 Task: In the  document adaptation.epub, change border color to  'Brown' and border width to  '1.5' Select the first Column and fill it with the color  Light Magenta
Action: Mouse moved to (452, 248)
Screenshot: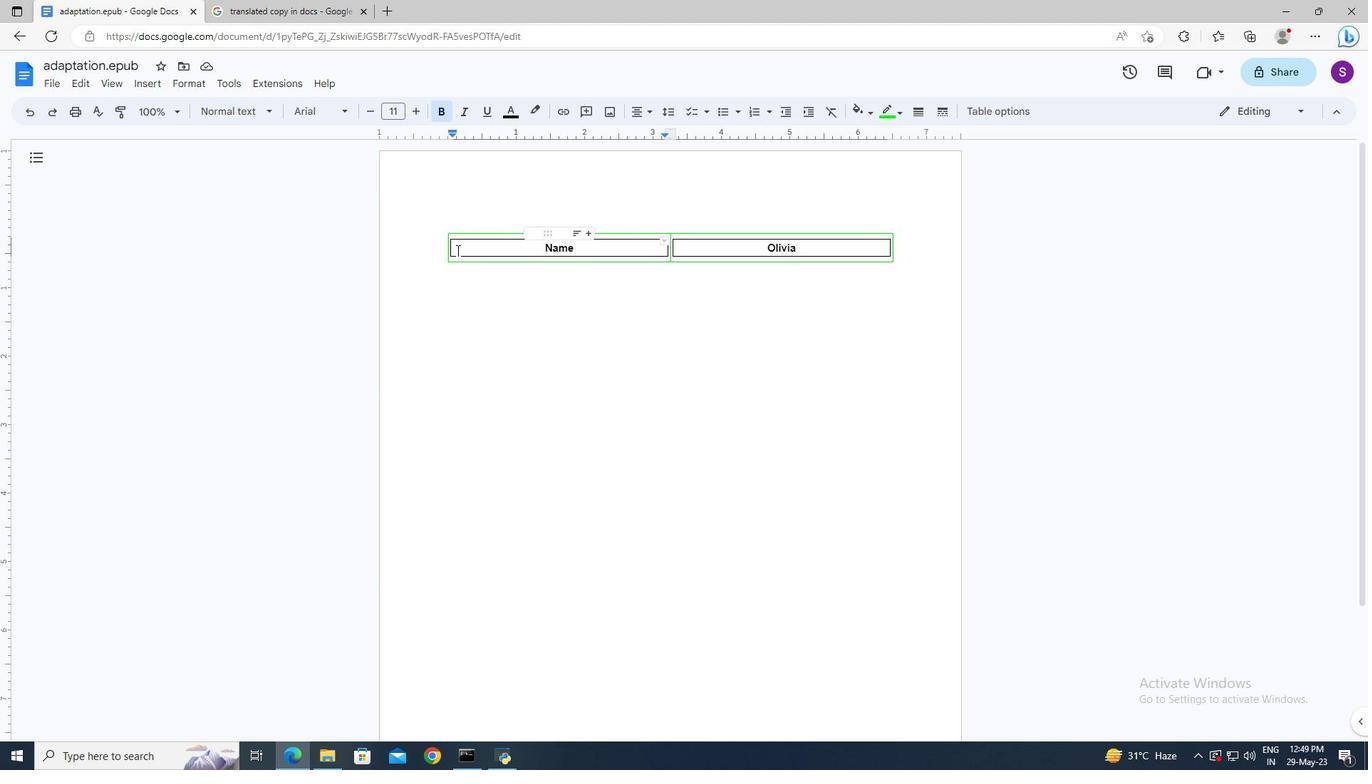 
Action: Mouse pressed left at (452, 248)
Screenshot: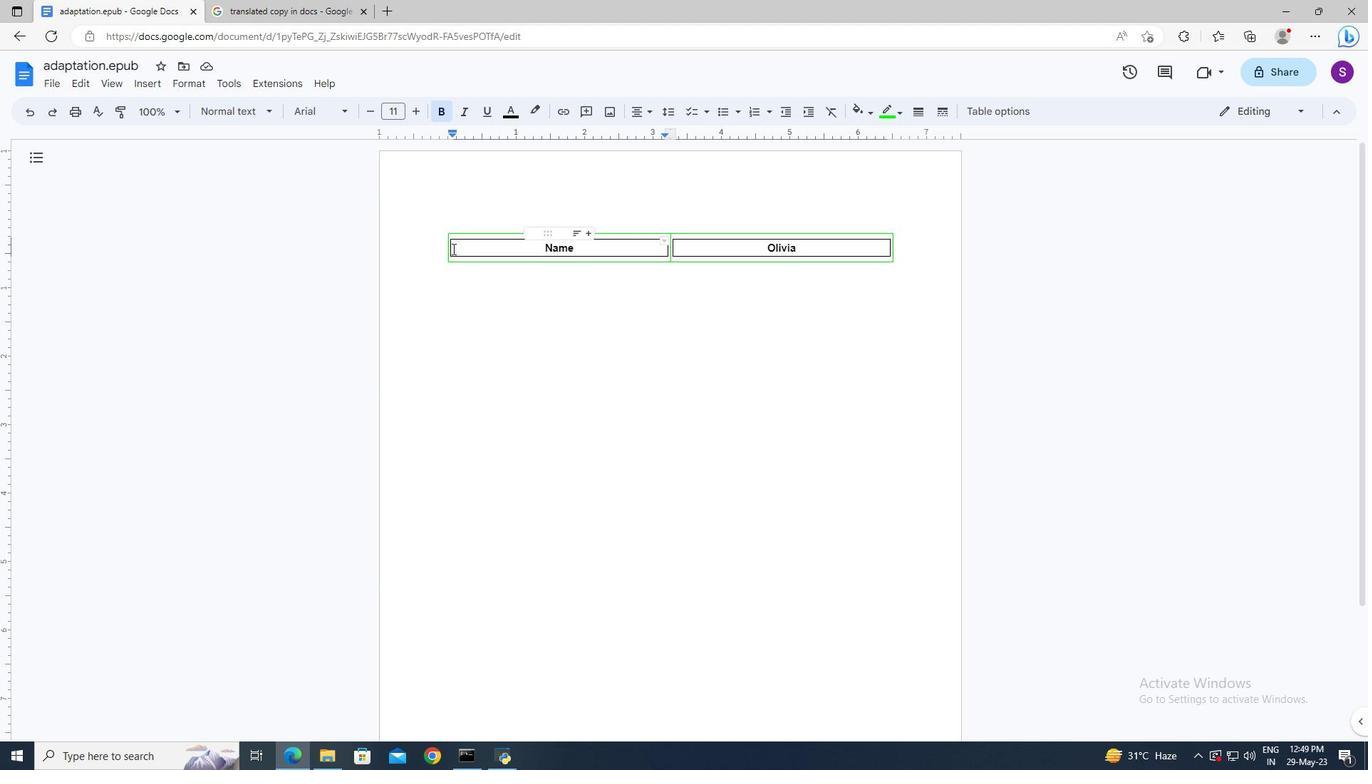 
Action: Mouse moved to (452, 248)
Screenshot: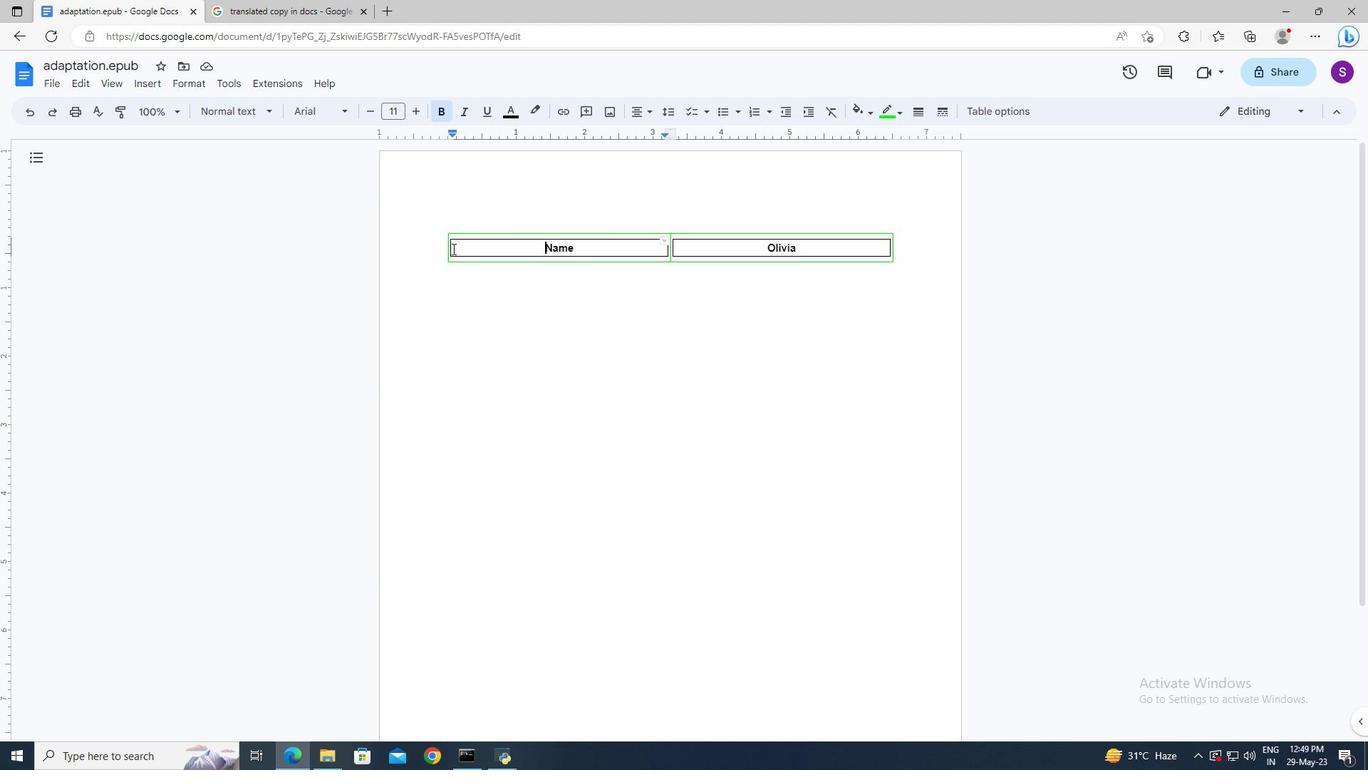 
Action: Key pressed ctrl+A
Screenshot: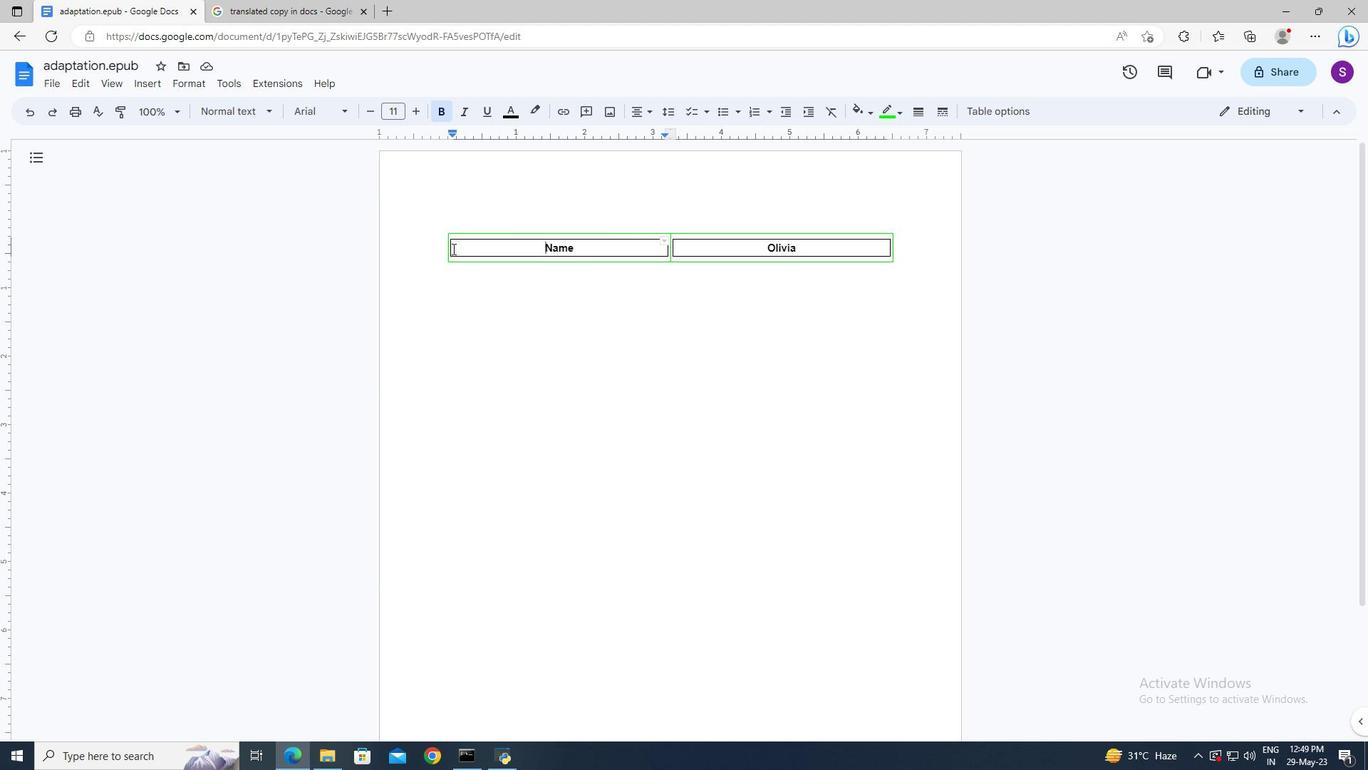 
Action: Mouse moved to (196, 82)
Screenshot: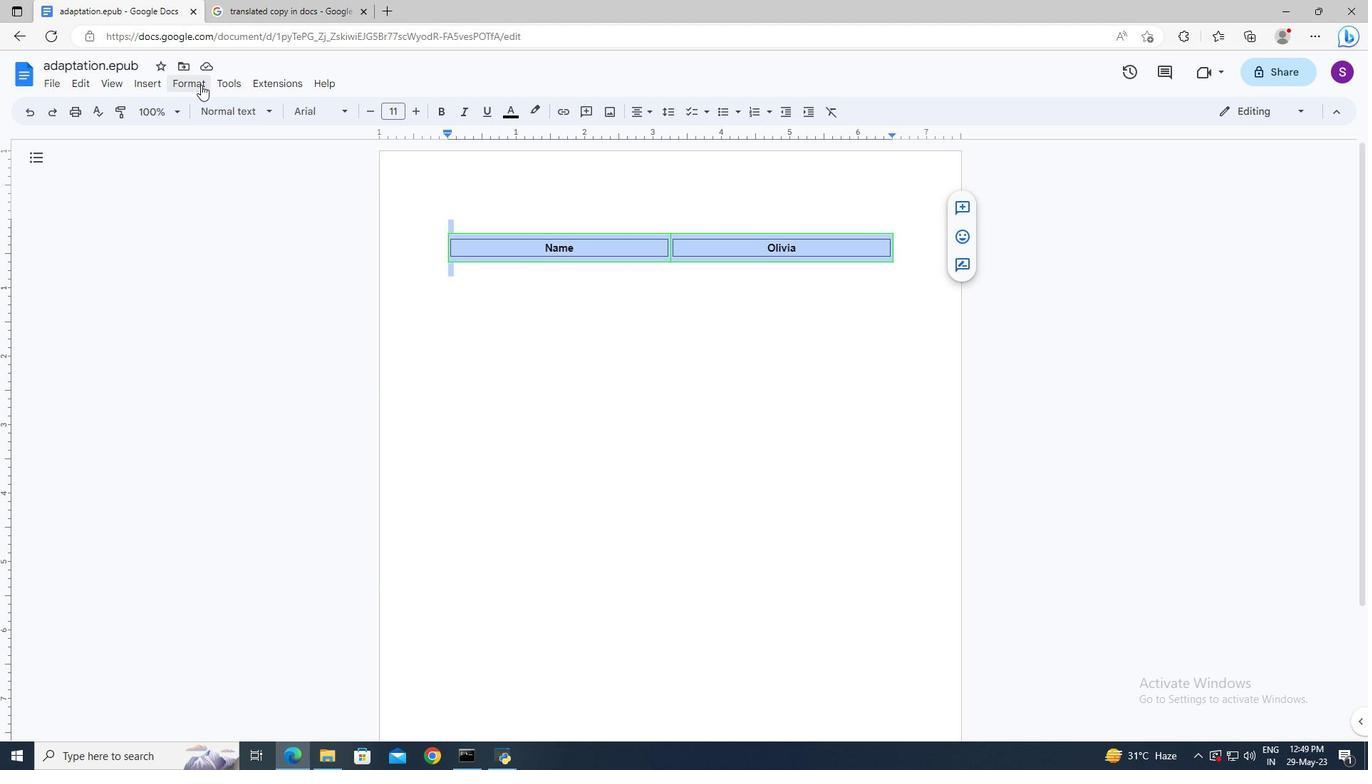 
Action: Mouse pressed left at (196, 82)
Screenshot: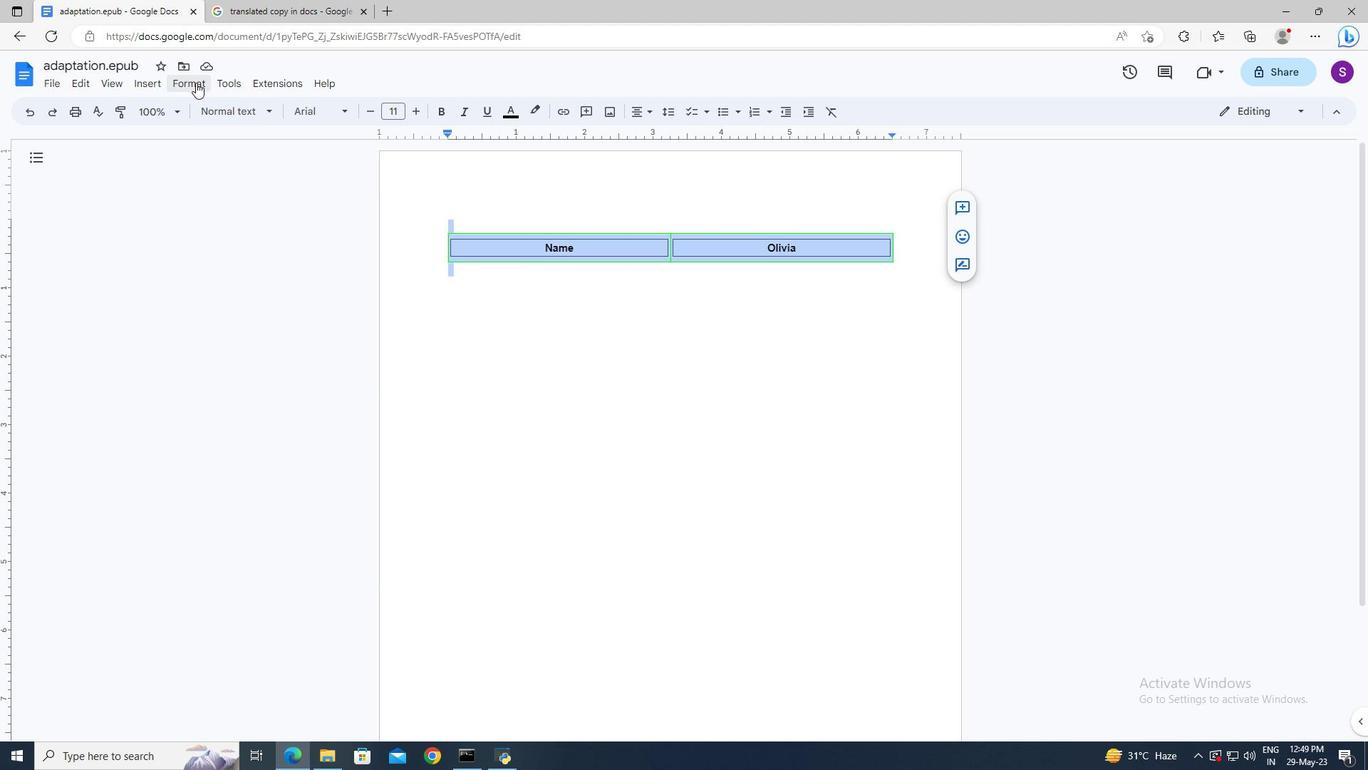 
Action: Mouse moved to (409, 139)
Screenshot: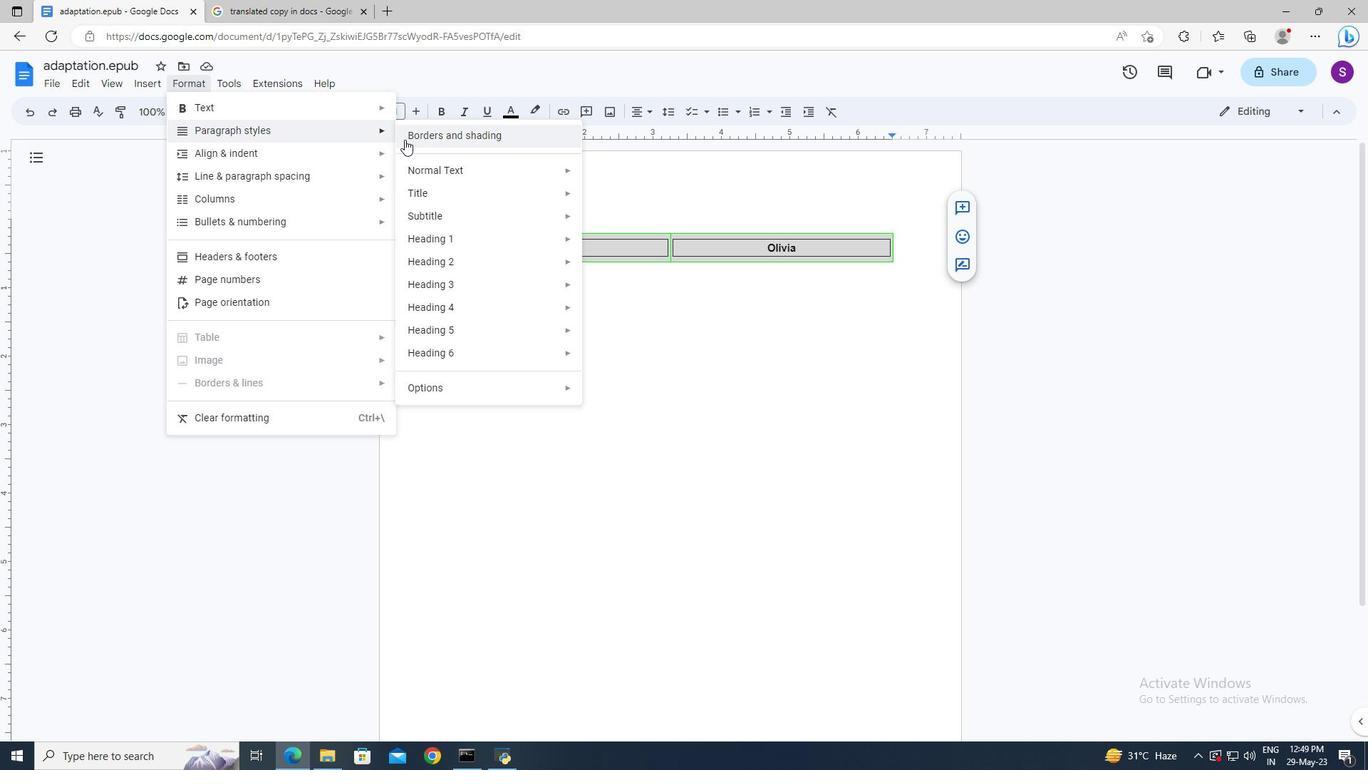 
Action: Mouse pressed left at (409, 139)
Screenshot: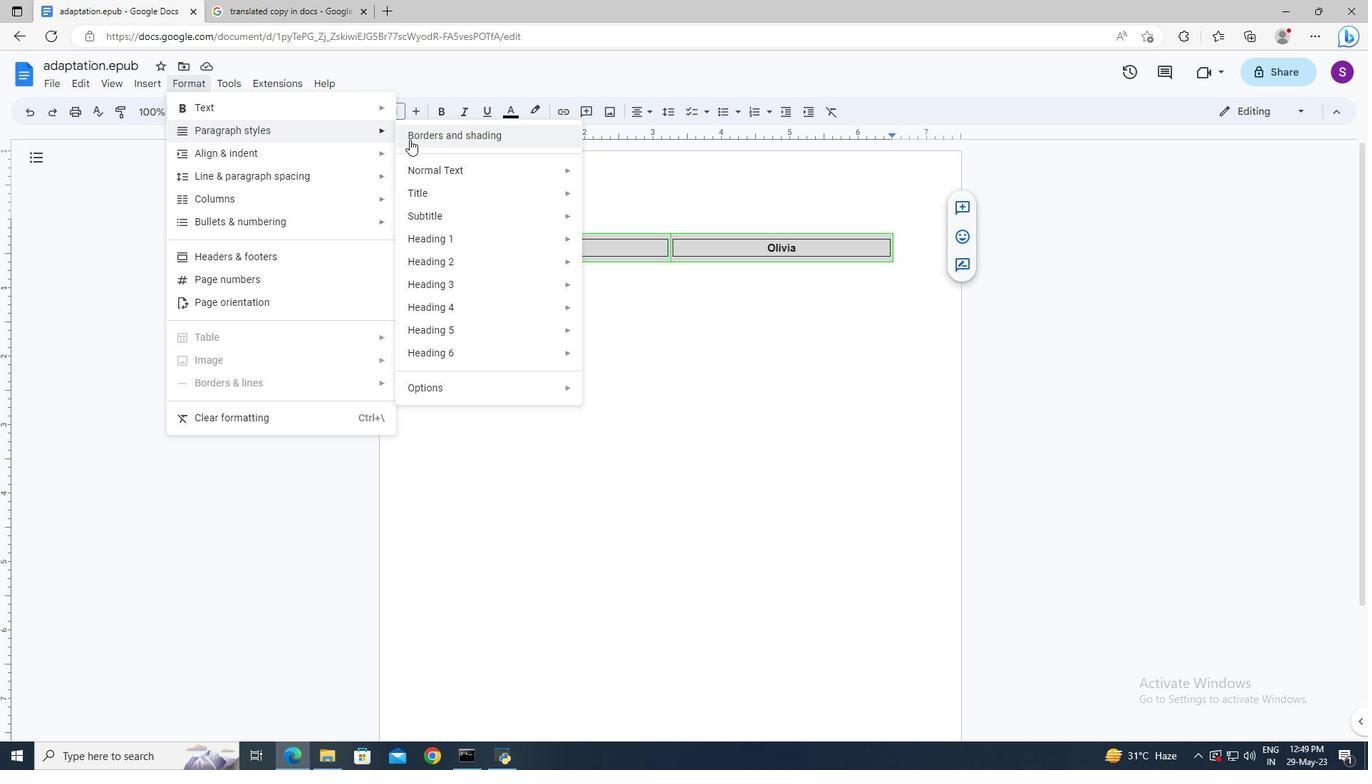 
Action: Mouse moved to (775, 407)
Screenshot: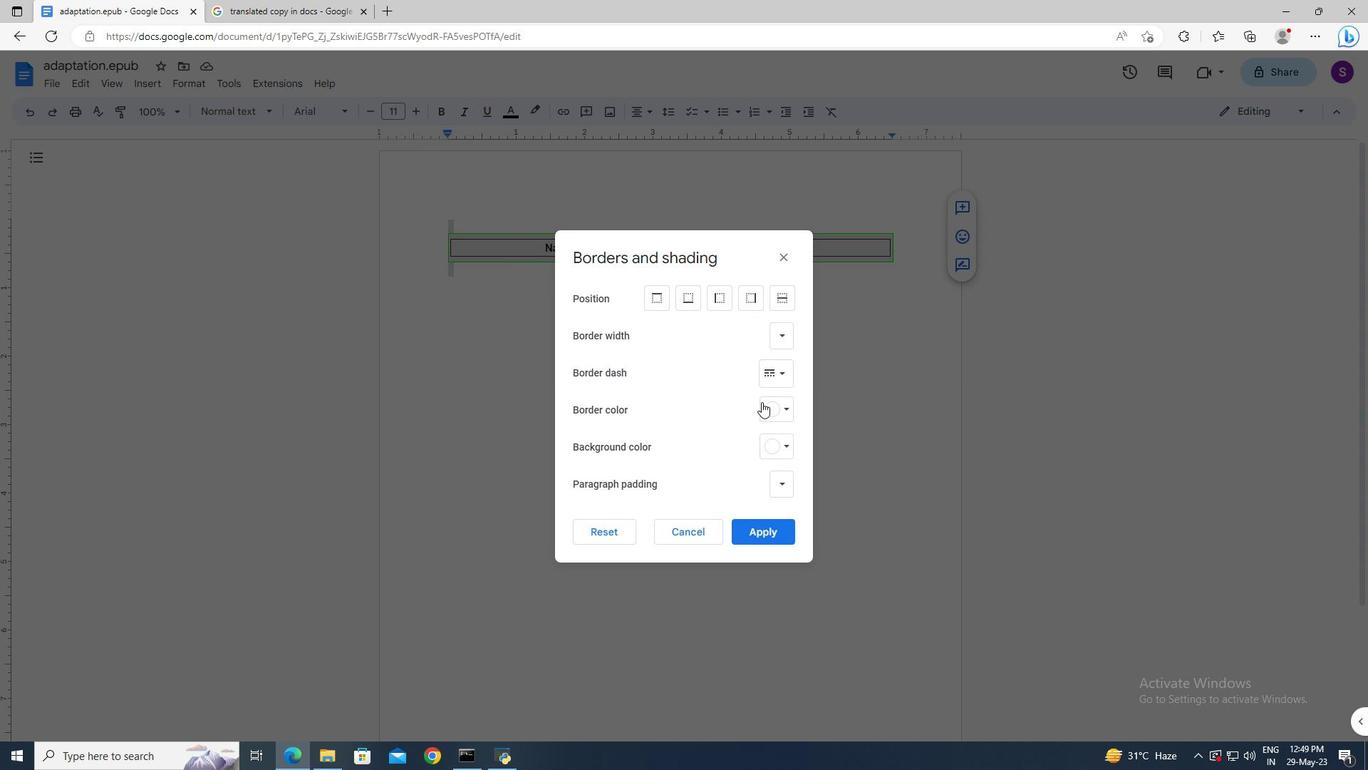
Action: Mouse pressed left at (775, 407)
Screenshot: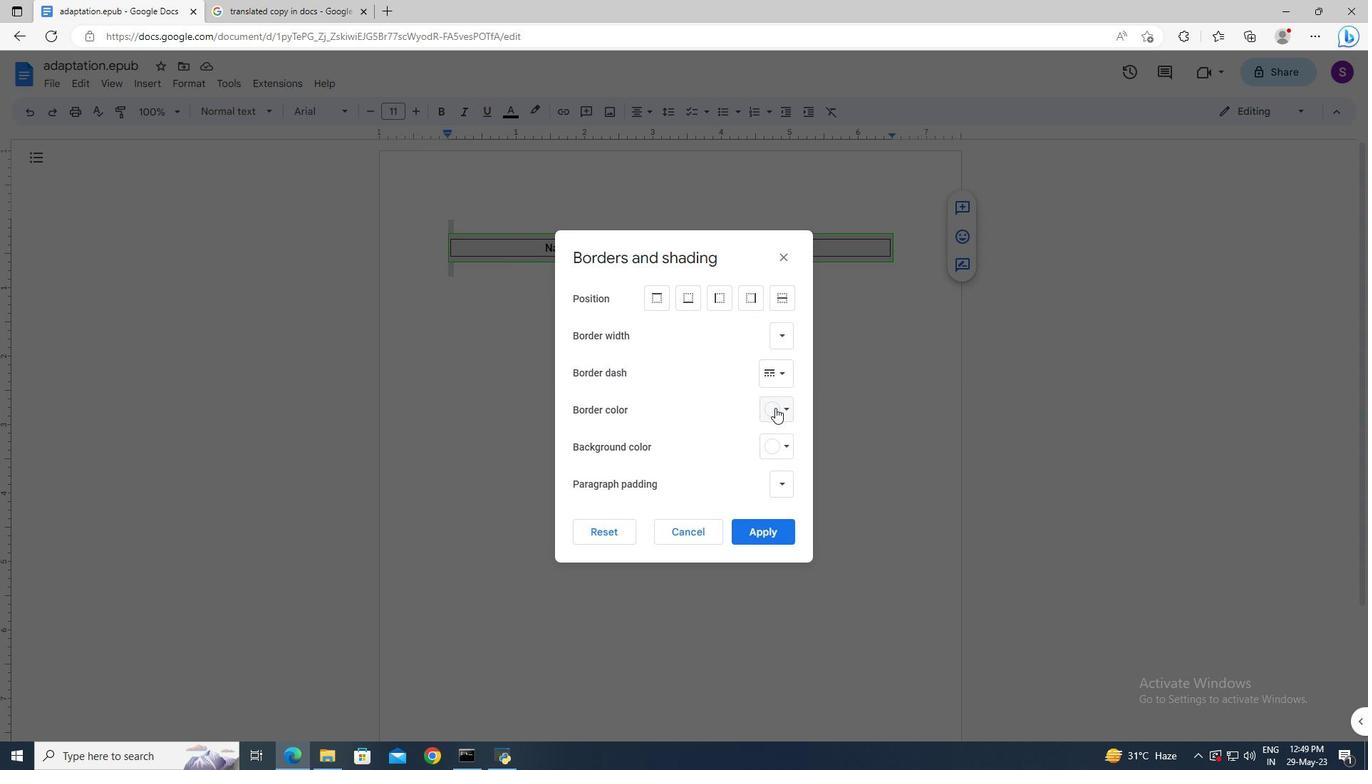 
Action: Mouse moved to (810, 533)
Screenshot: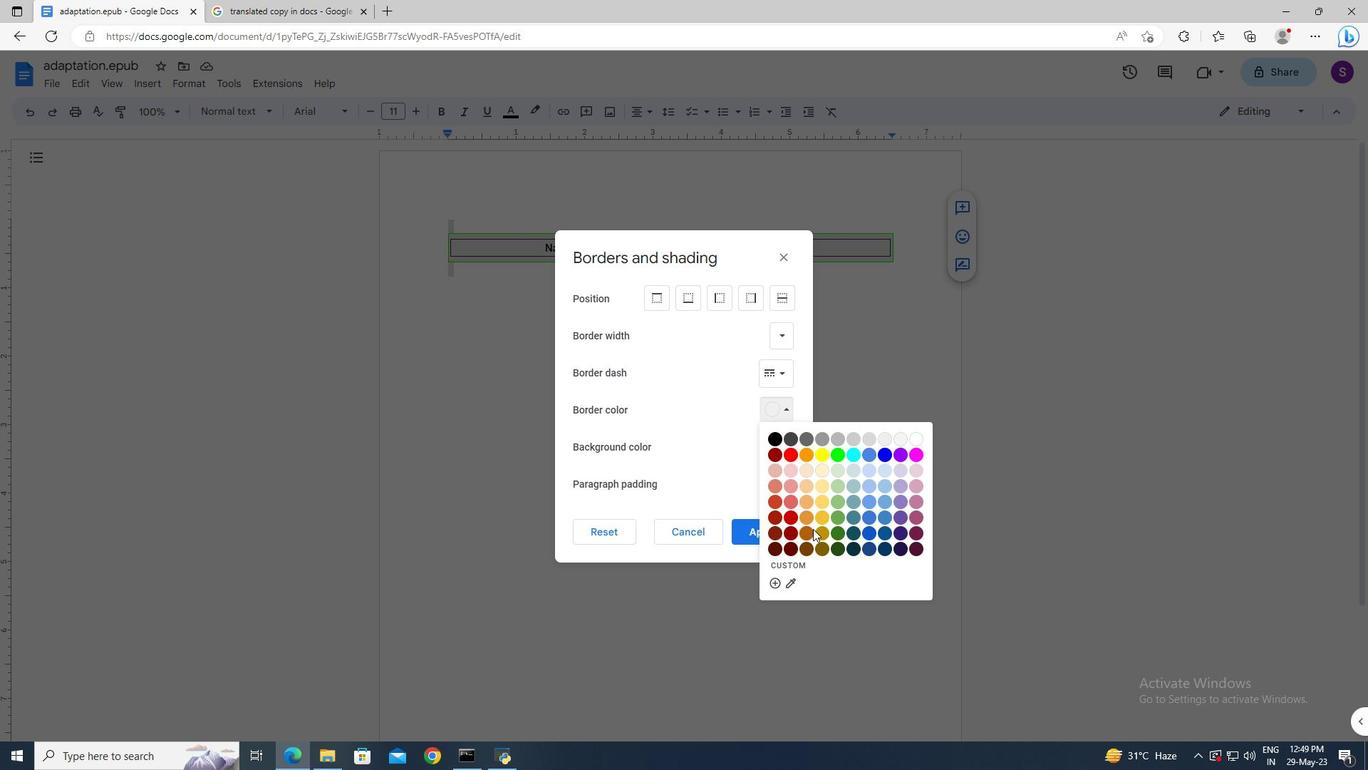 
Action: Mouse pressed left at (810, 533)
Screenshot: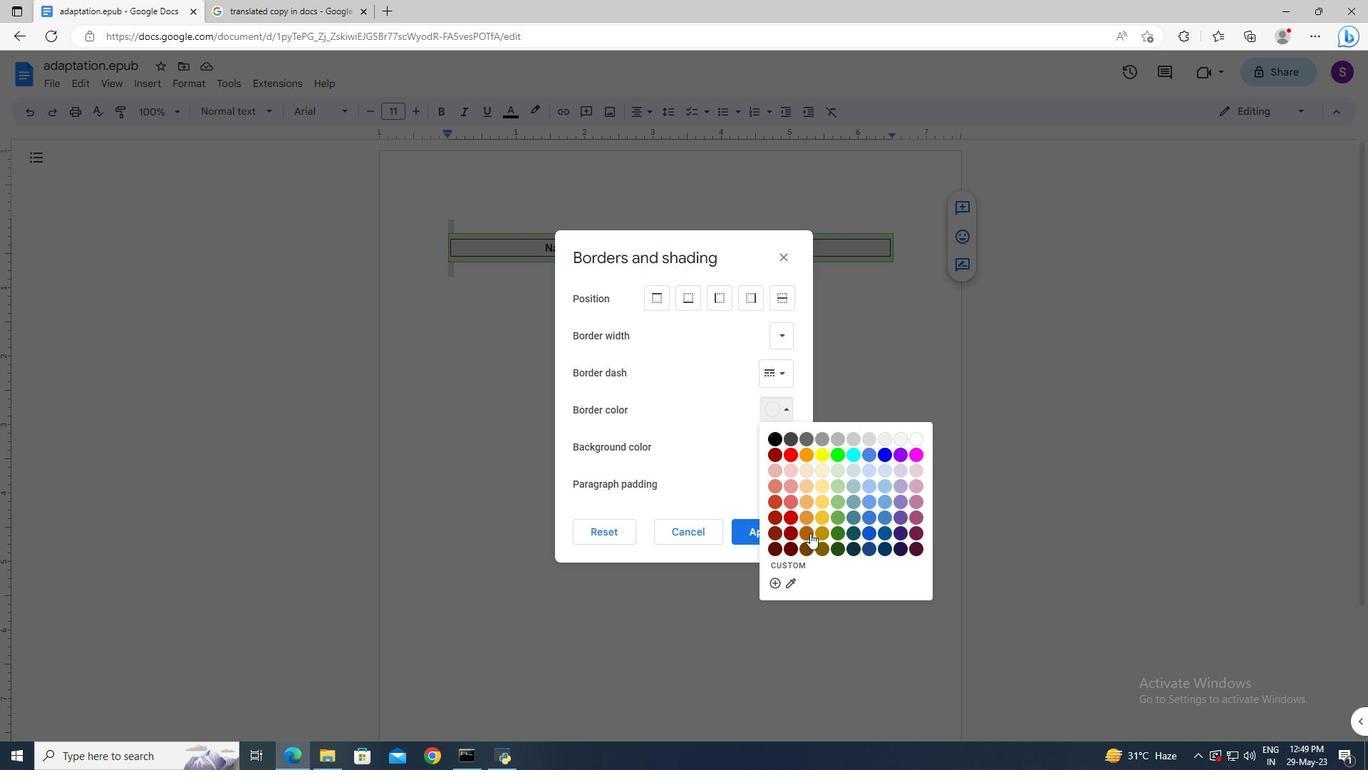 
Action: Mouse moved to (776, 340)
Screenshot: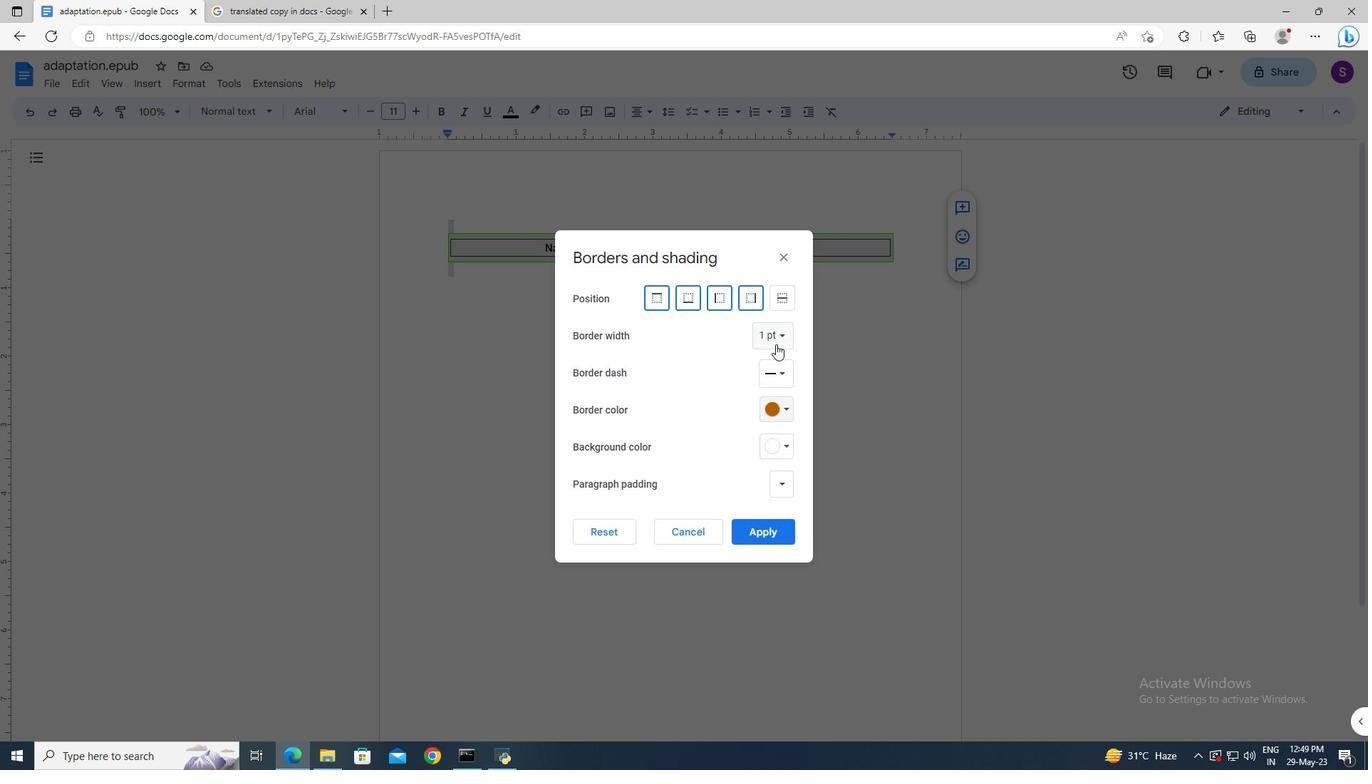 
Action: Mouse pressed left at (776, 340)
Screenshot: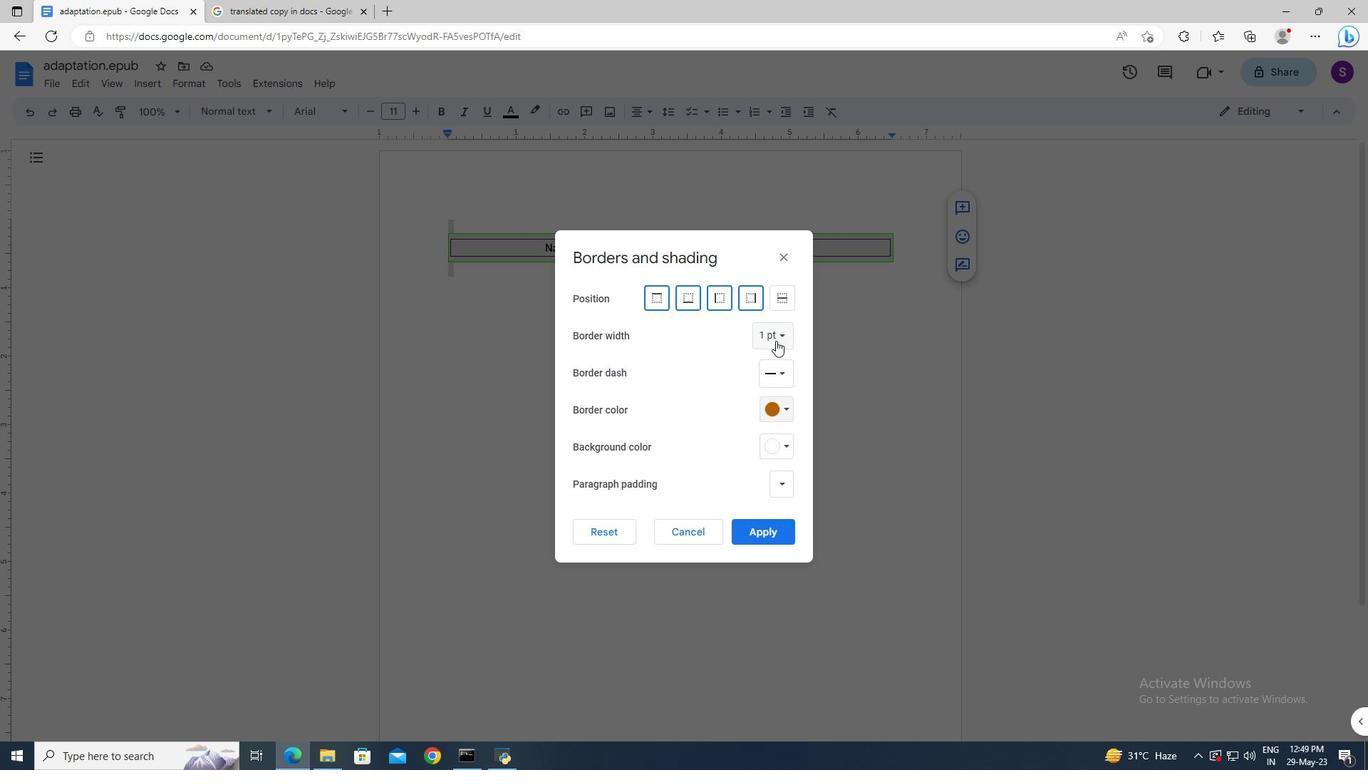 
Action: Mouse moved to (781, 454)
Screenshot: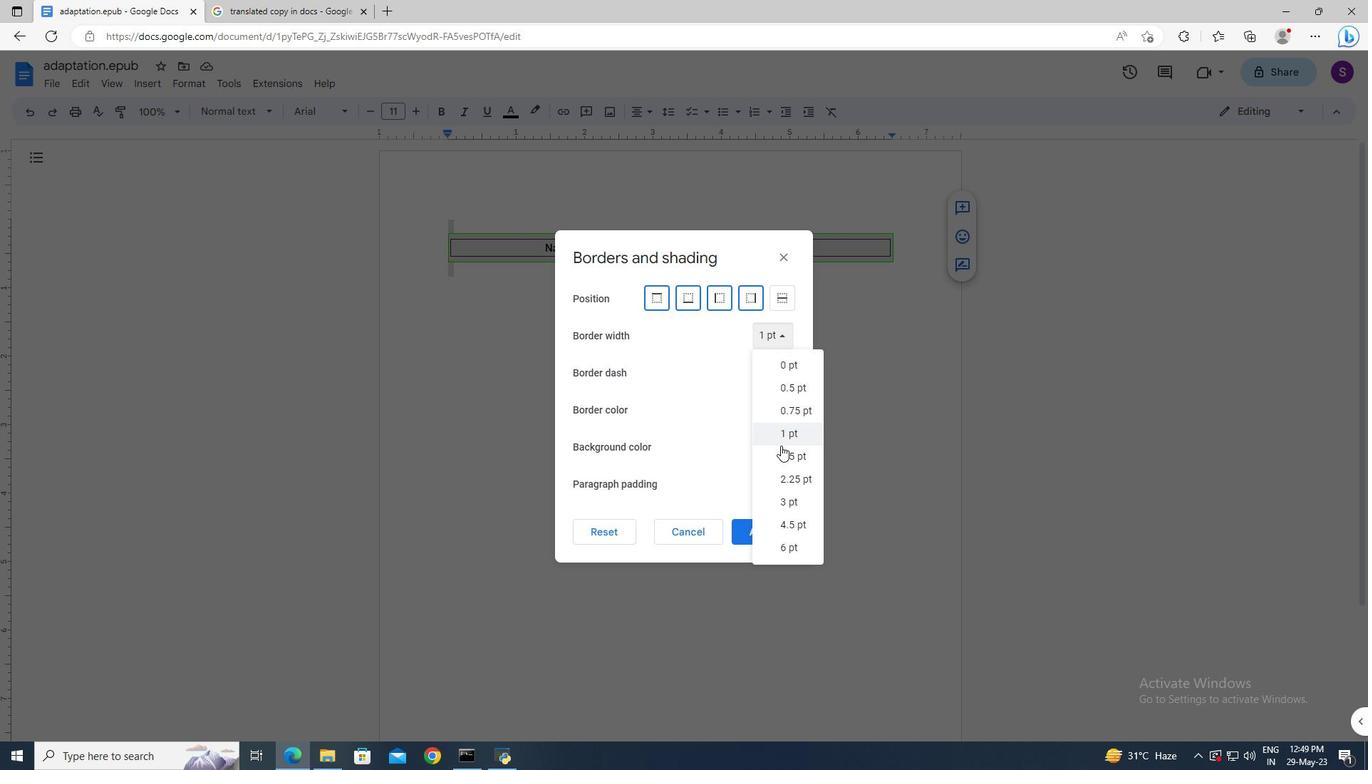 
Action: Mouse pressed left at (781, 454)
Screenshot: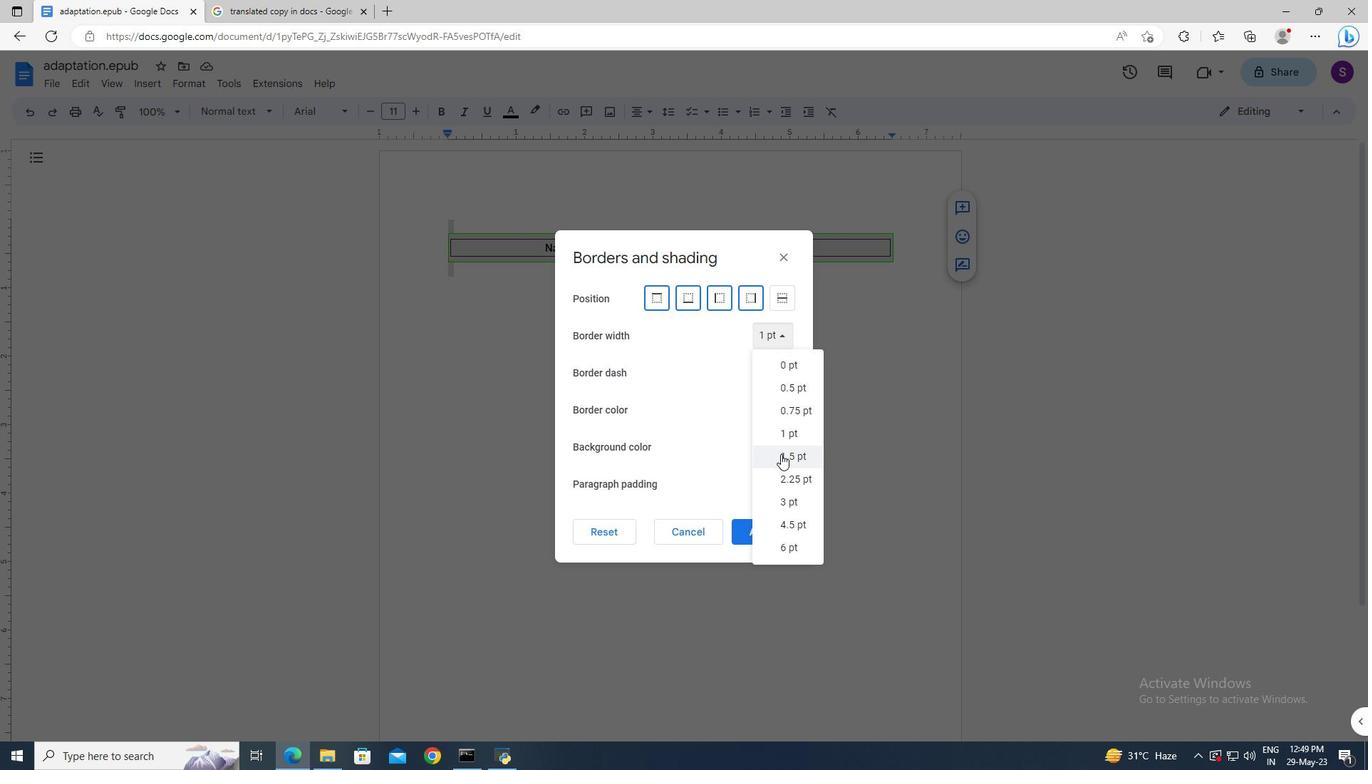
Action: Mouse moved to (766, 528)
Screenshot: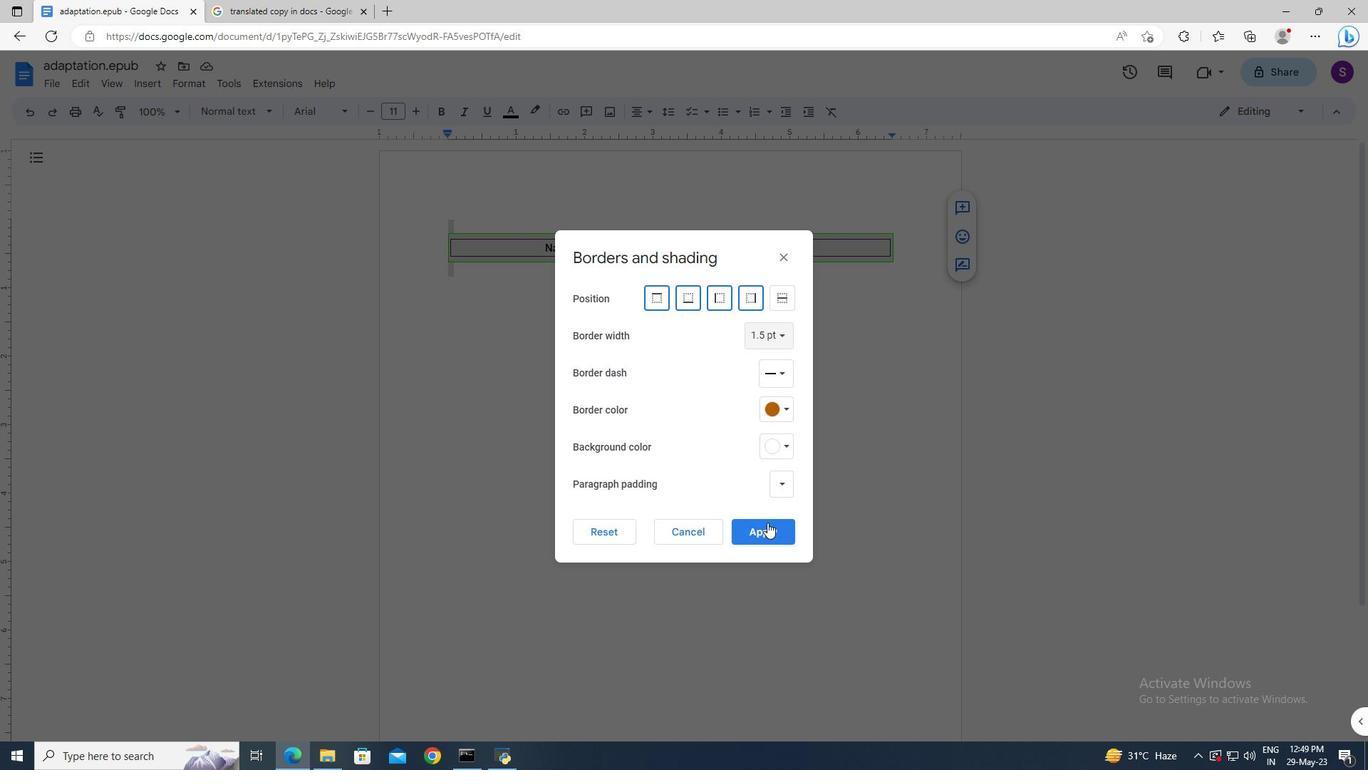
Action: Mouse pressed left at (766, 528)
Screenshot: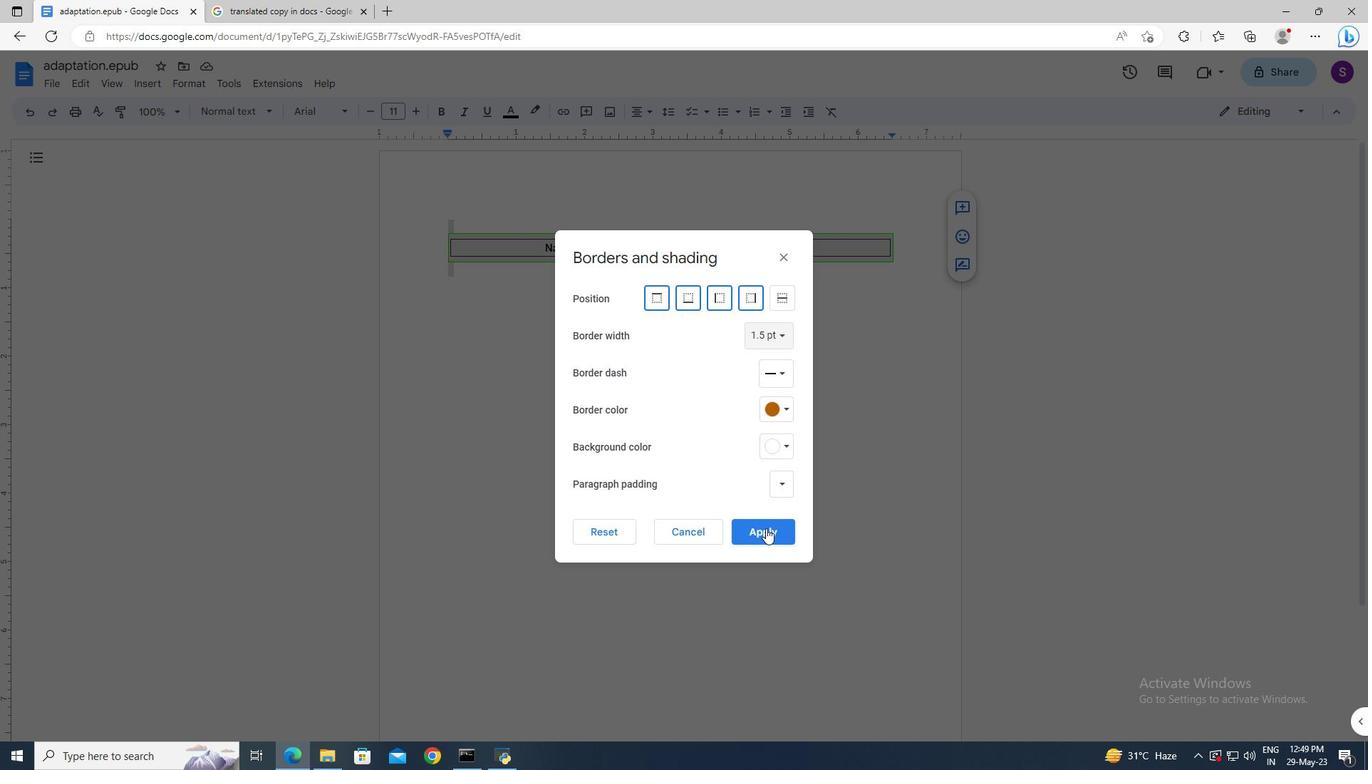 
Action: Mouse moved to (552, 253)
Screenshot: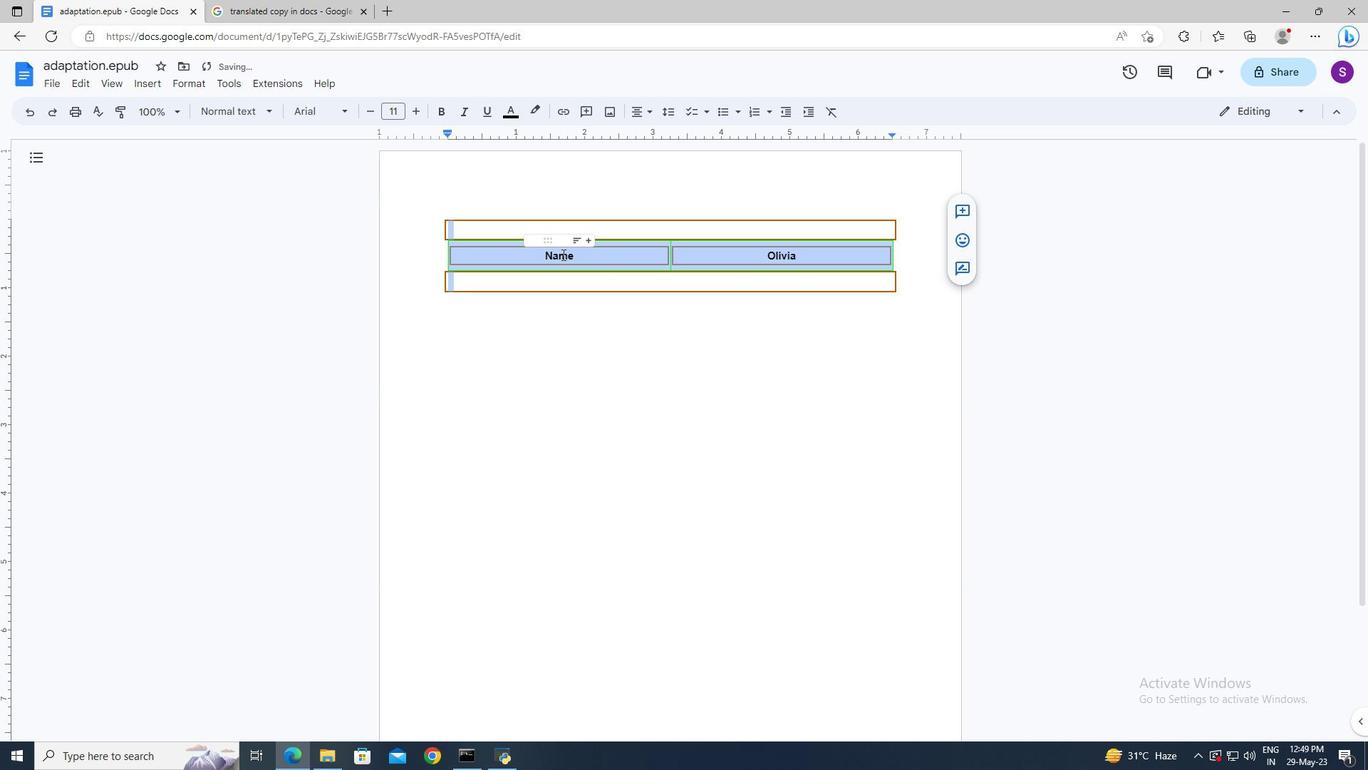 
Action: Mouse pressed left at (552, 253)
Screenshot: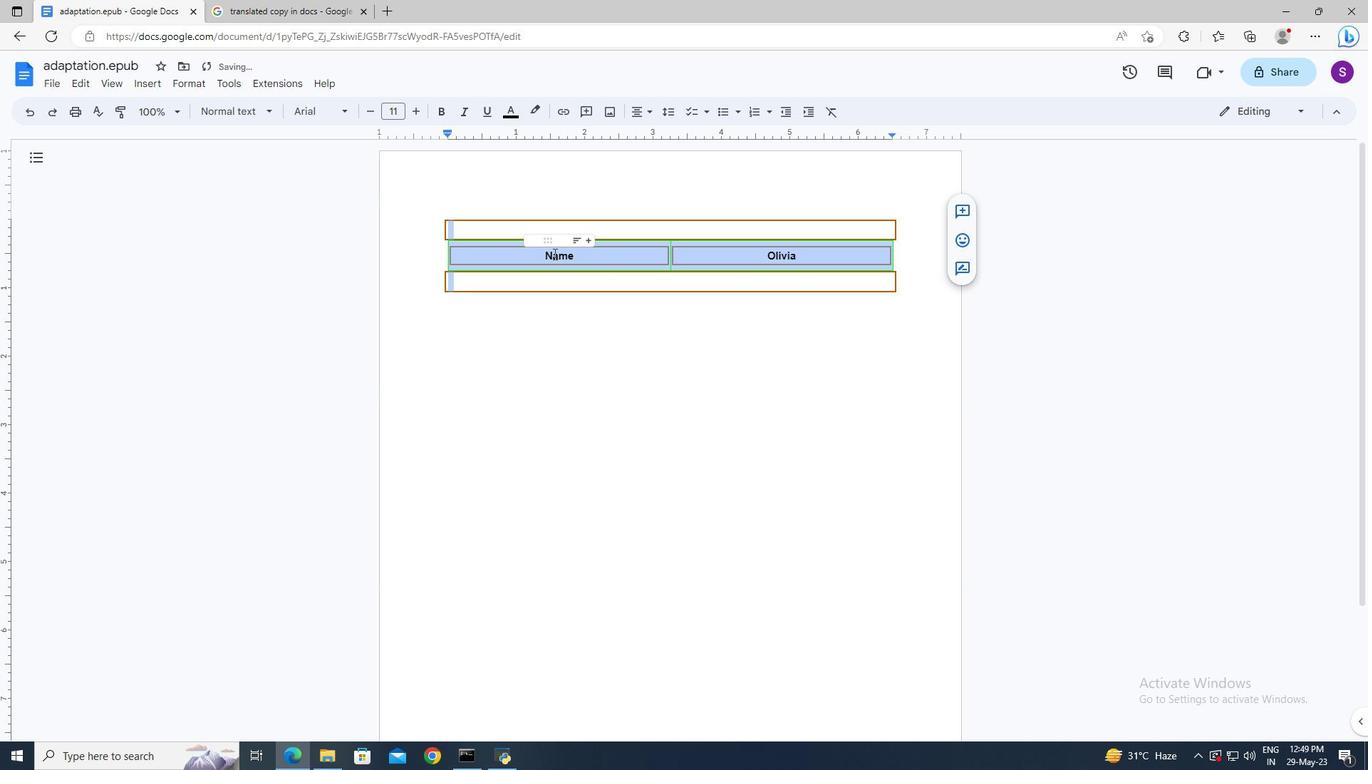 
Action: Mouse pressed left at (552, 253)
Screenshot: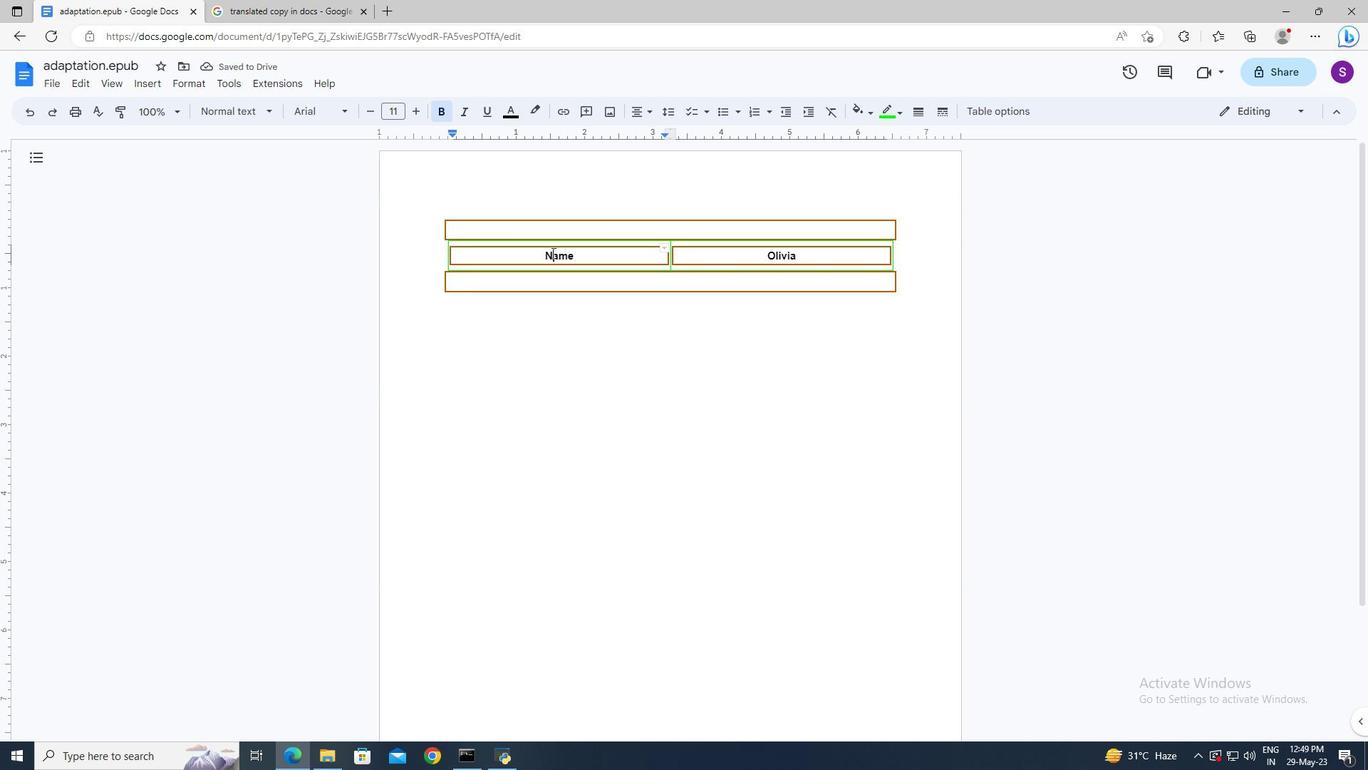 
Action: Mouse pressed left at (552, 253)
Screenshot: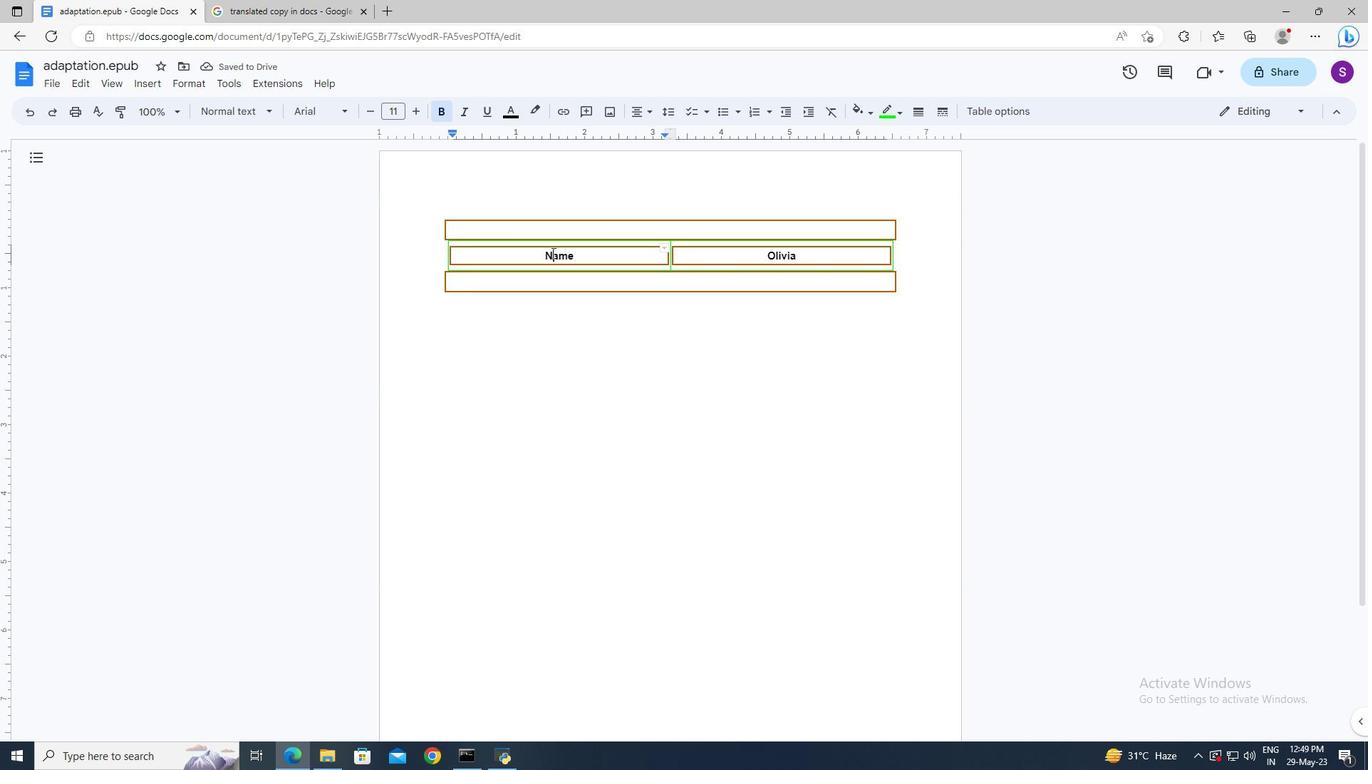 
Action: Mouse moved to (500, 250)
Screenshot: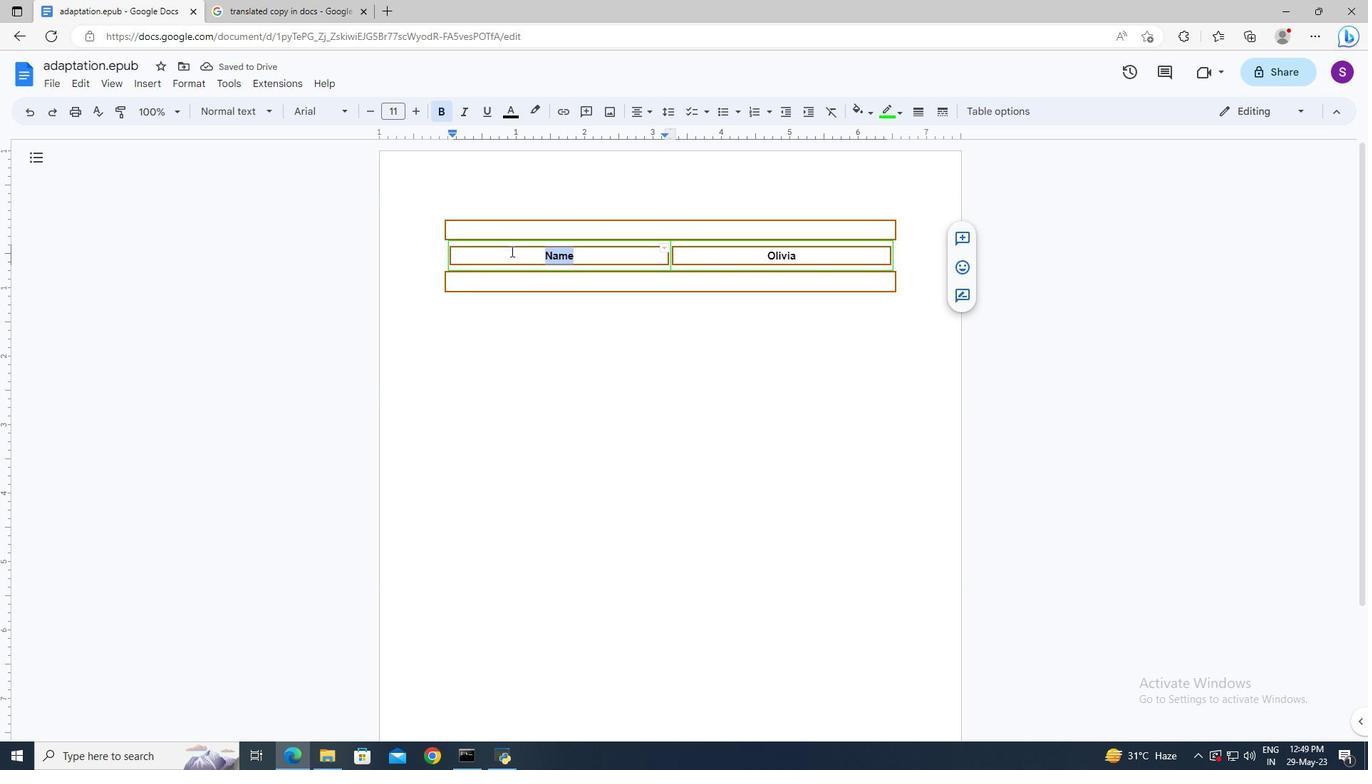 
Action: Mouse pressed left at (500, 250)
Screenshot: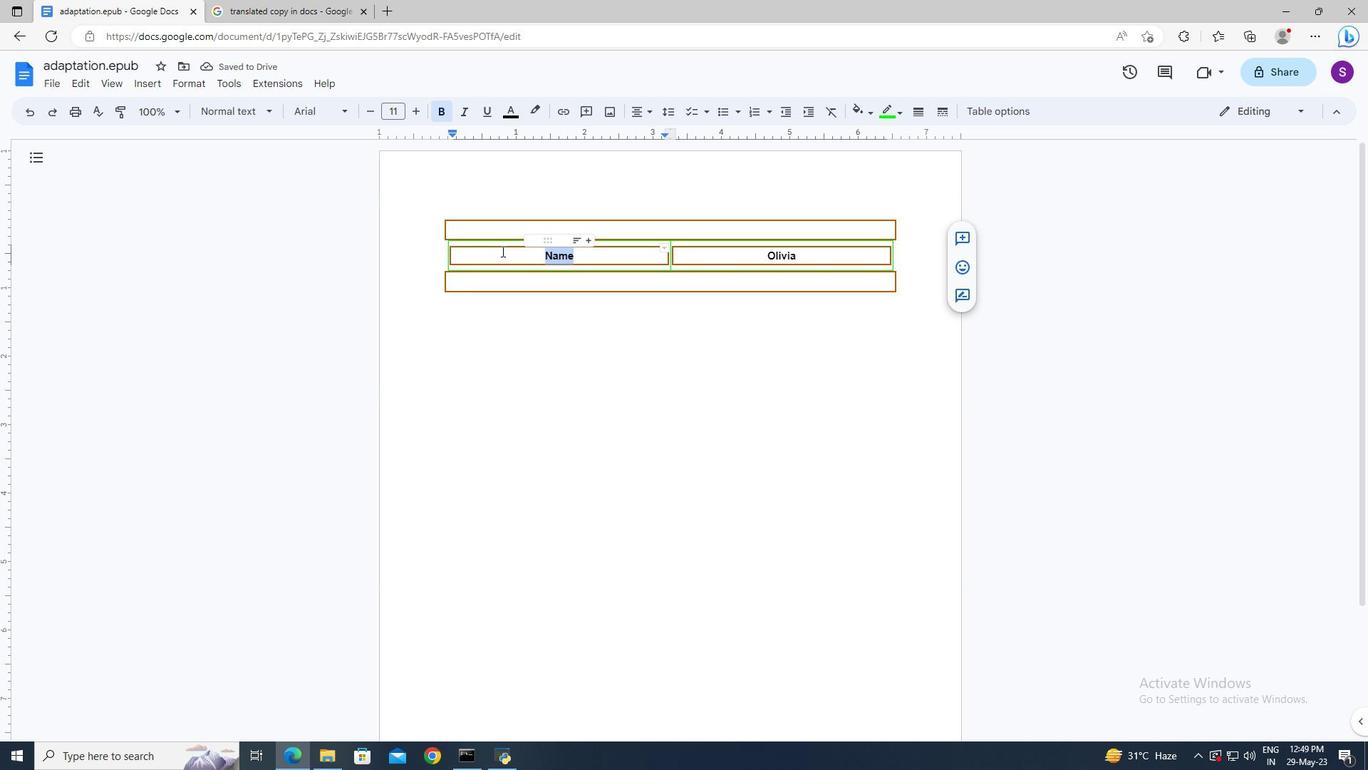 
Action: Key pressed <Key.shift><Key.down><Key.shift><Key.left>
Screenshot: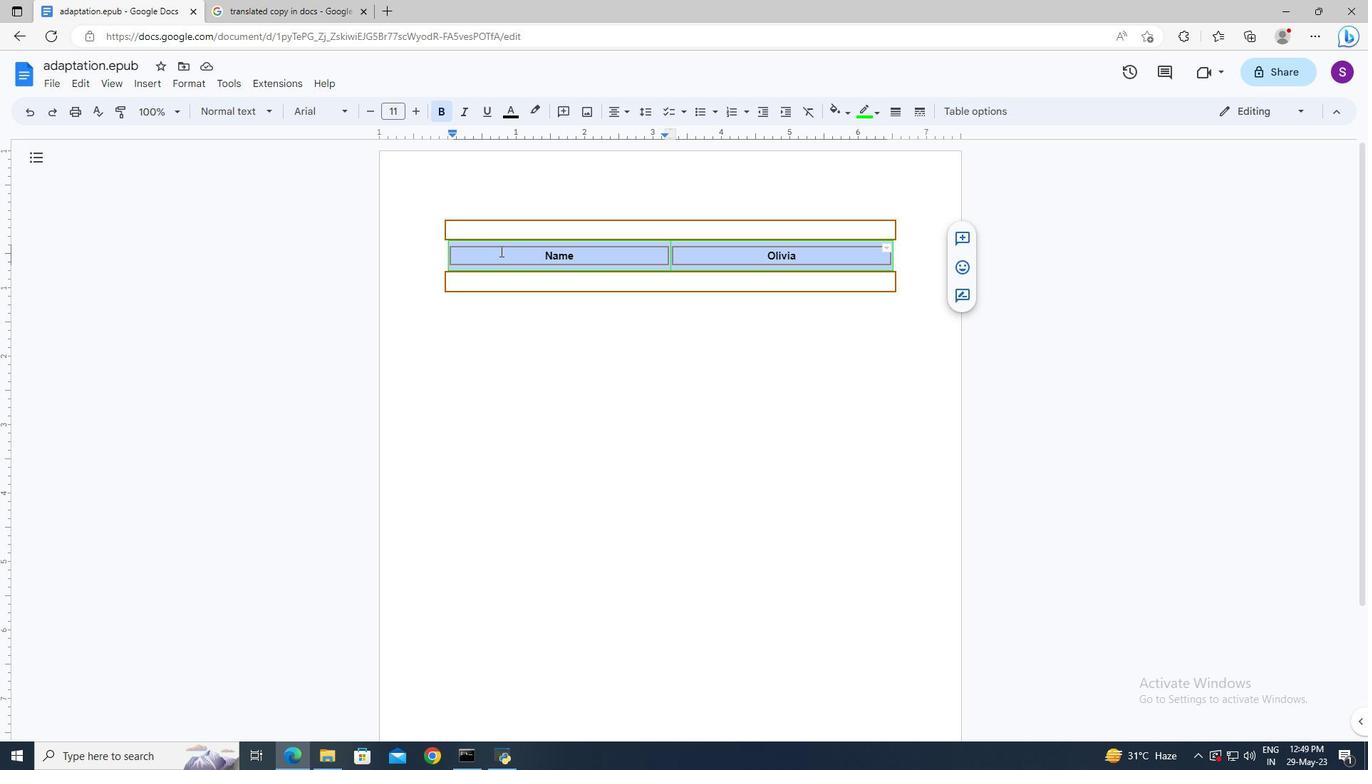 
Action: Mouse moved to (843, 111)
Screenshot: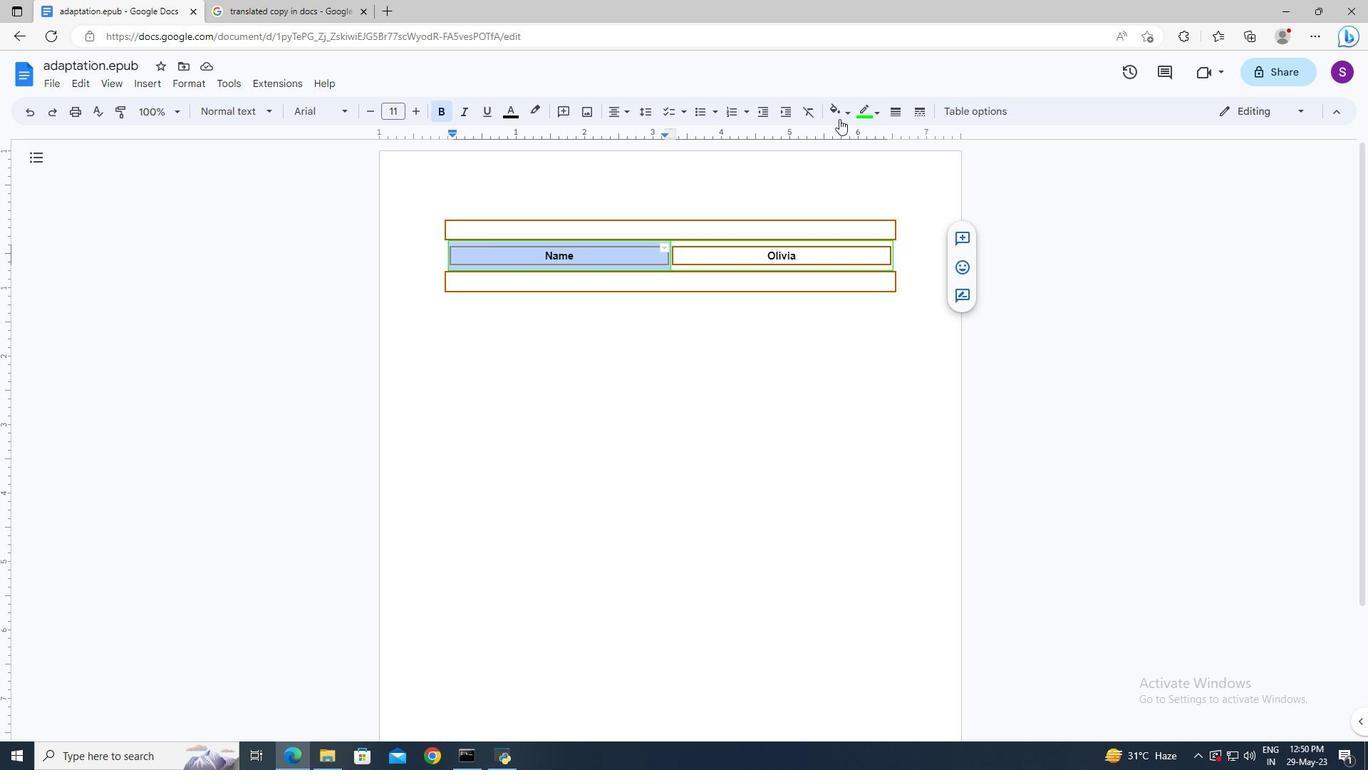 
Action: Mouse pressed left at (843, 111)
Screenshot: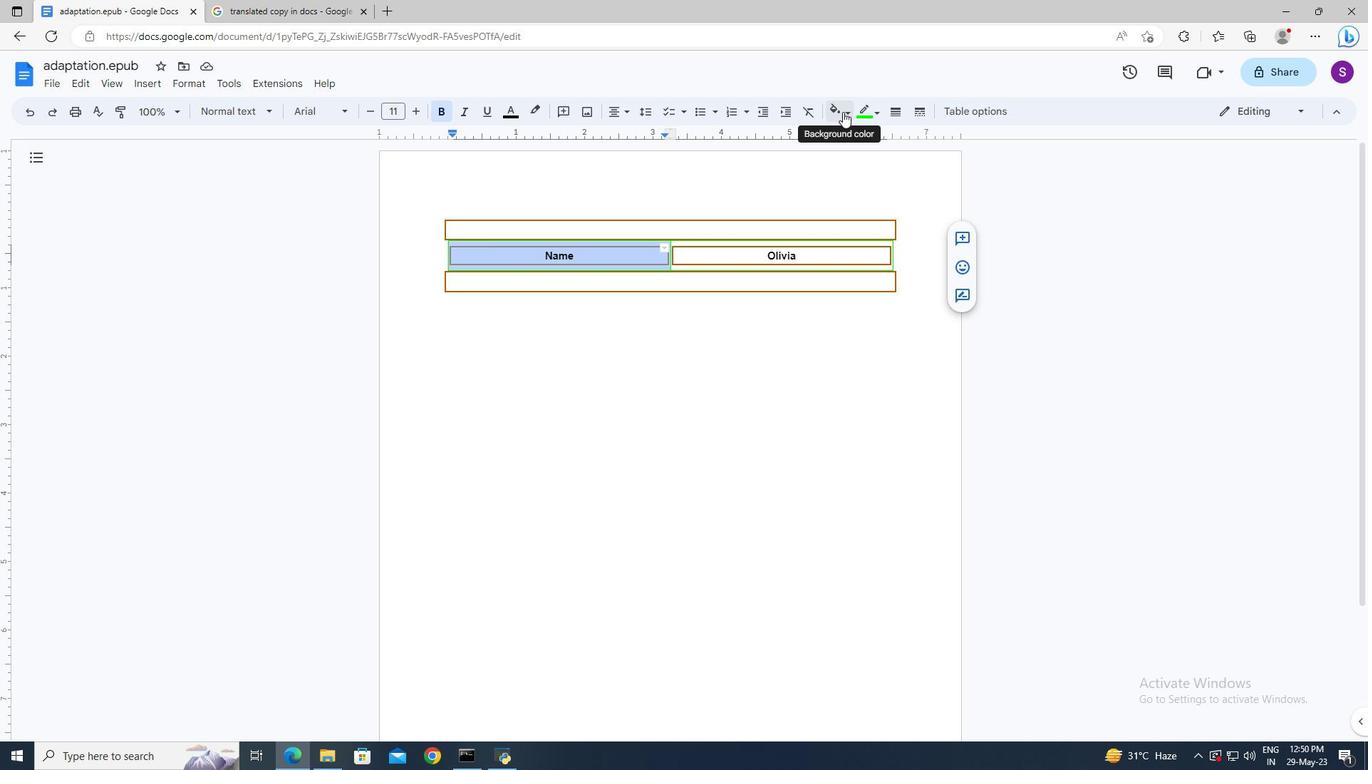 
Action: Mouse moved to (985, 225)
Screenshot: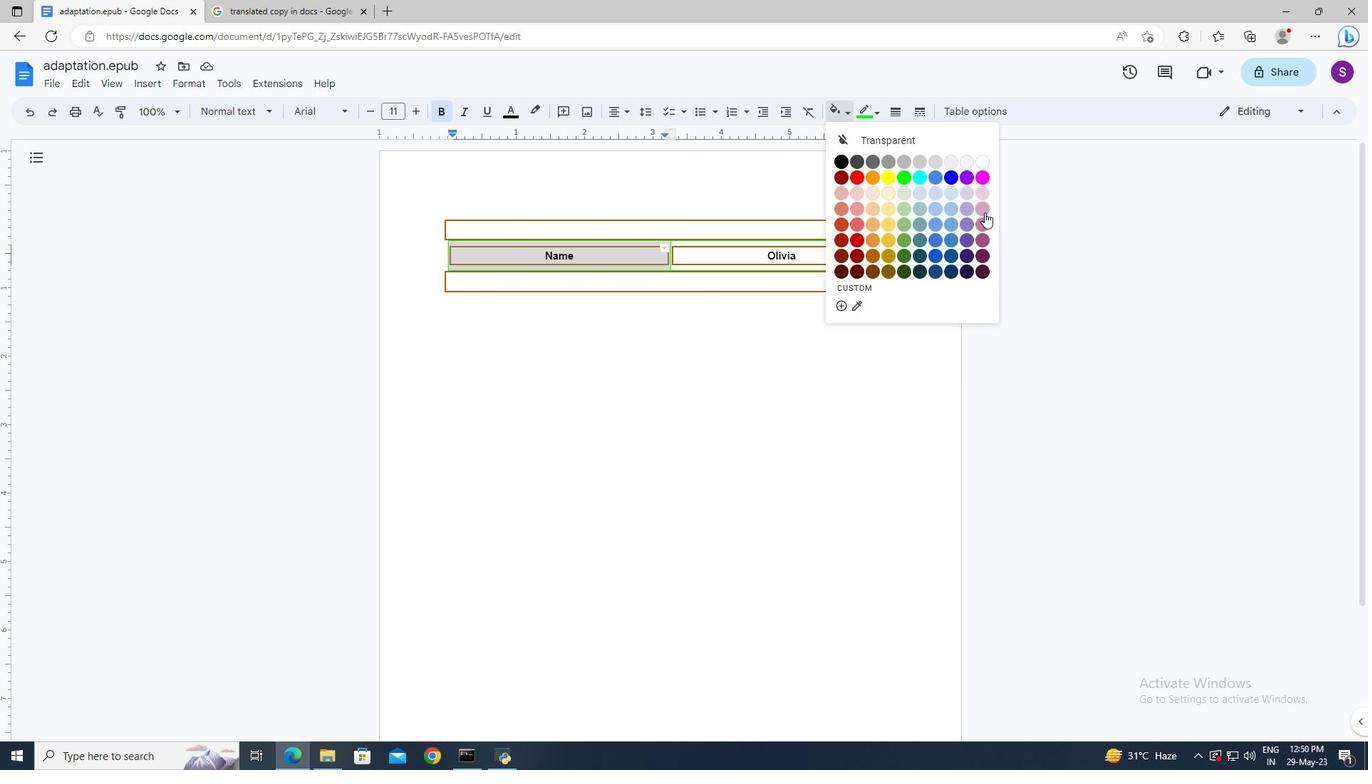 
Action: Mouse pressed left at (985, 225)
Screenshot: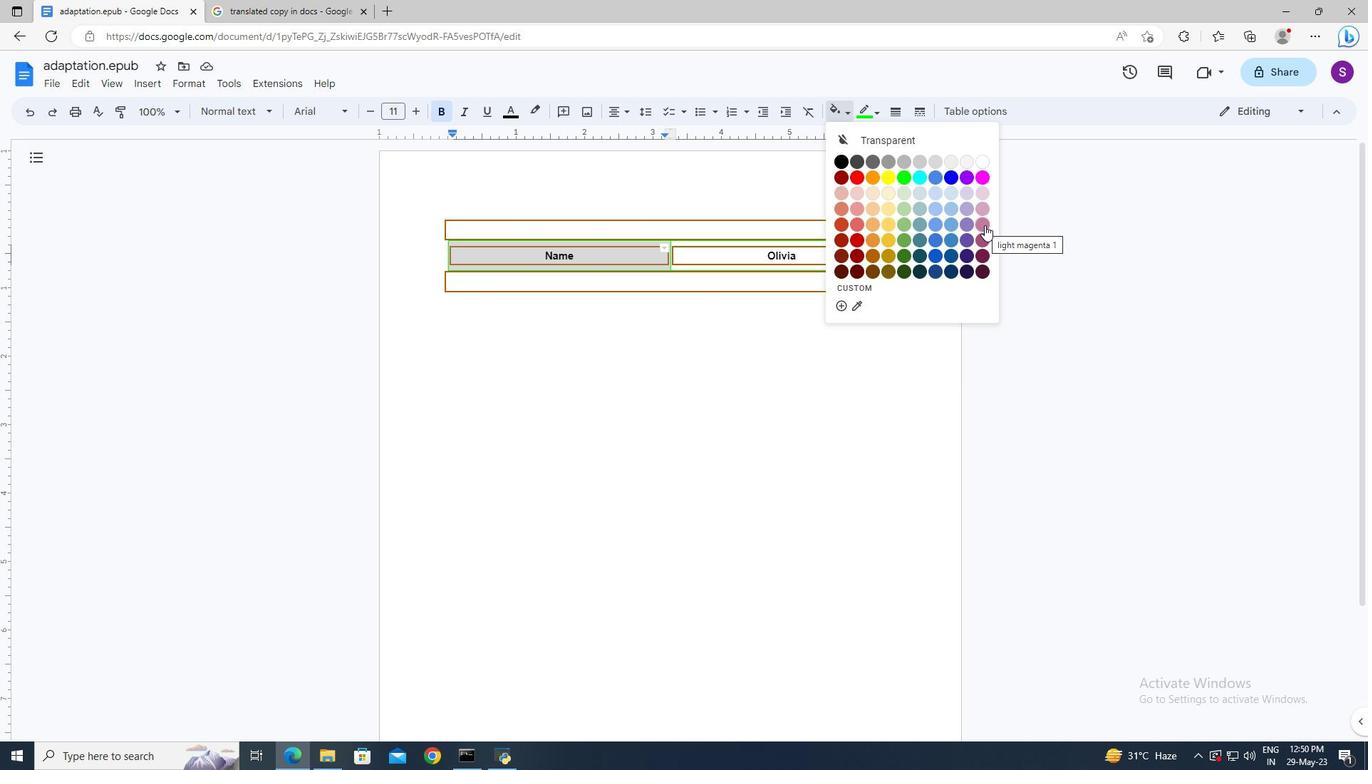 
Action: Mouse moved to (831, 322)
Screenshot: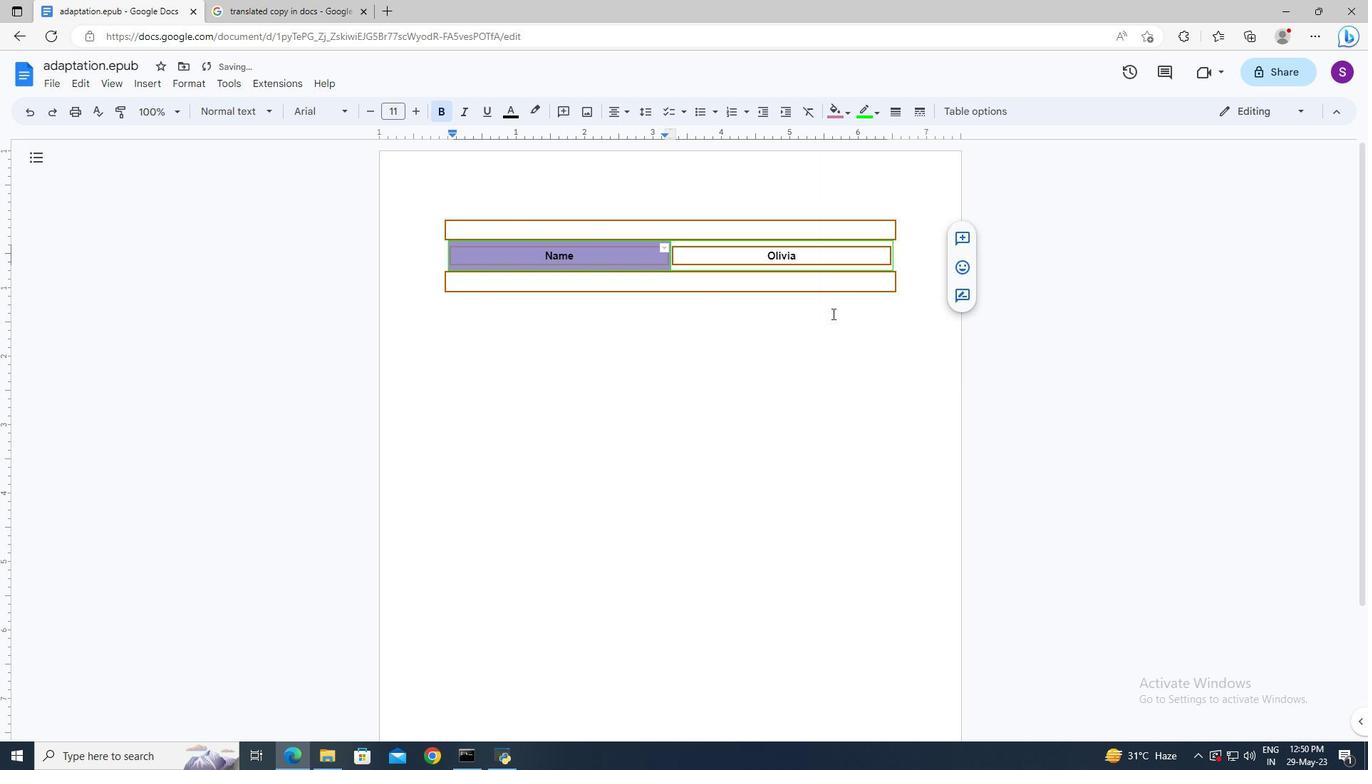 
Action: Mouse pressed left at (831, 322)
Screenshot: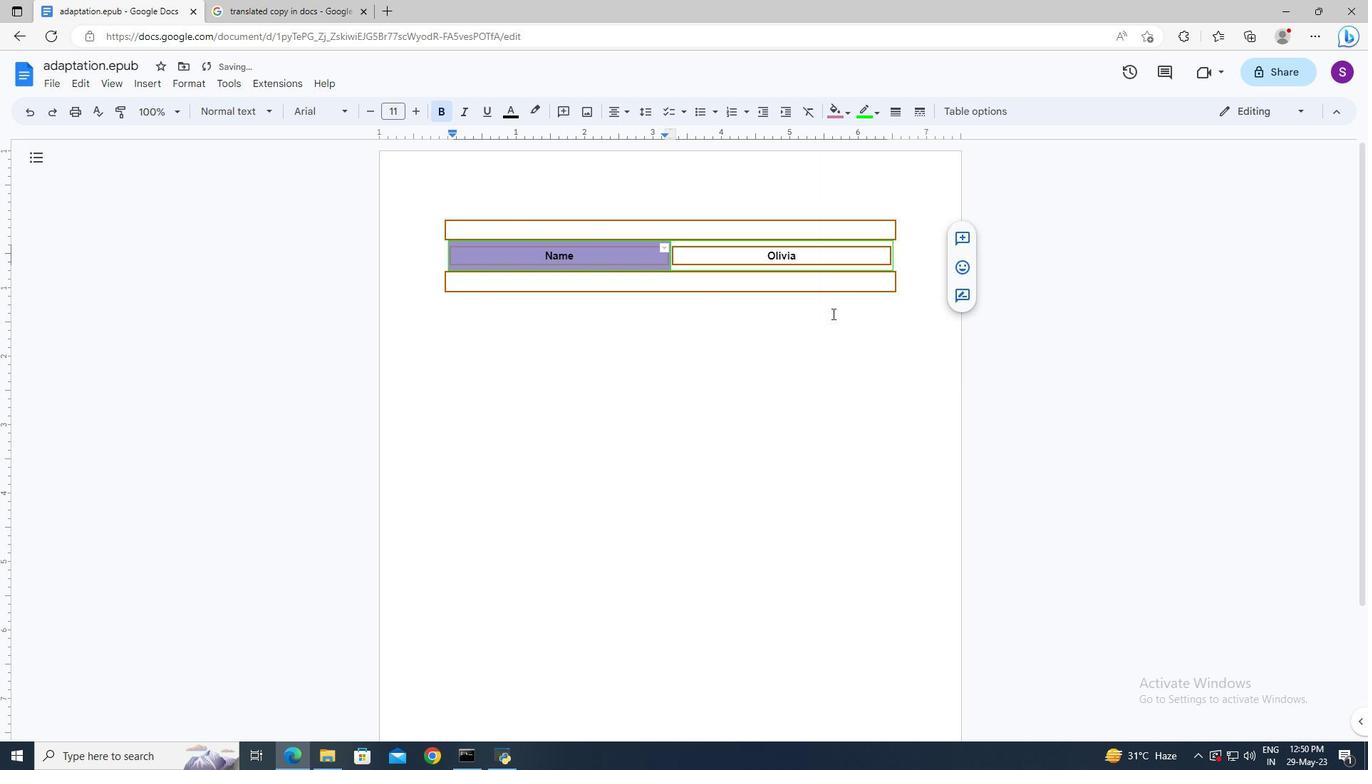 
